 Task: Create Issue Issue0003 in Backlog  in Scrum Project Project0001 in Jira
Action: Mouse moved to (353, 400)
Screenshot: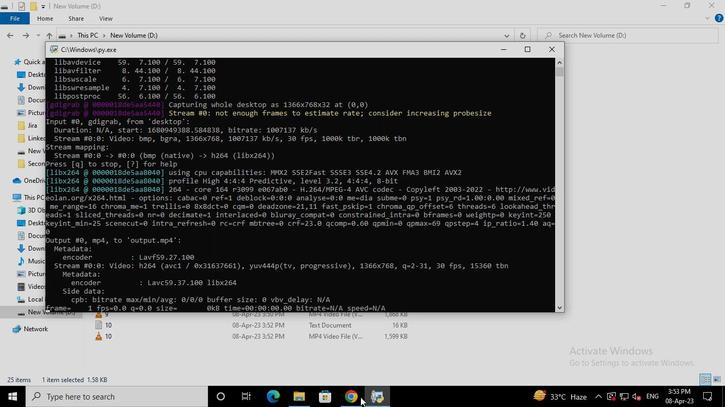 
Action: Mouse pressed left at (353, 400)
Screenshot: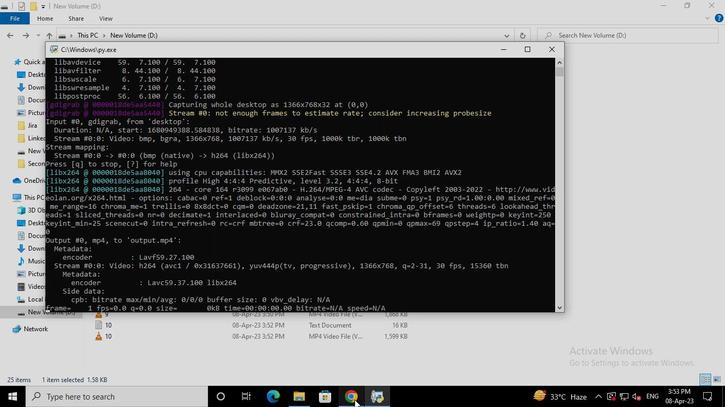 
Action: Mouse moved to (70, 159)
Screenshot: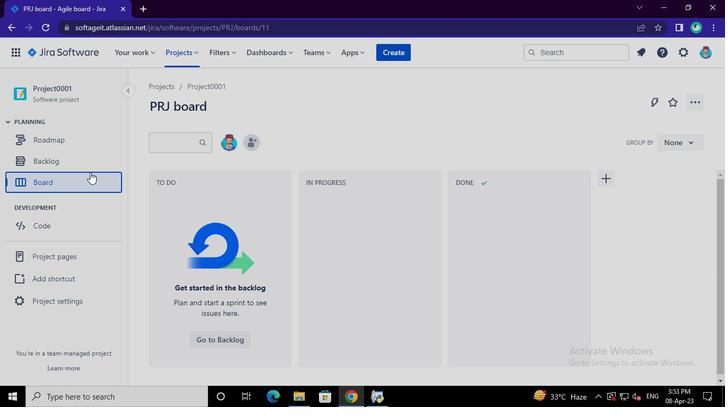 
Action: Mouse pressed left at (70, 159)
Screenshot: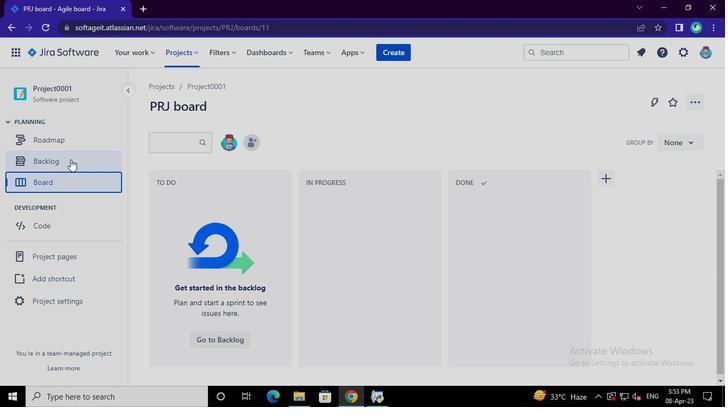 
Action: Mouse moved to (202, 340)
Screenshot: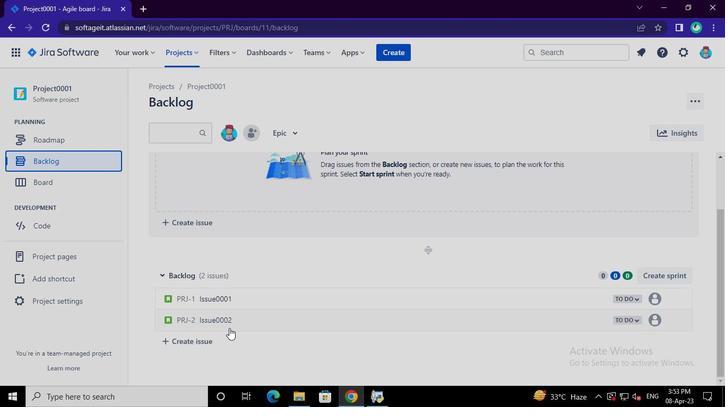 
Action: Mouse pressed left at (202, 340)
Screenshot: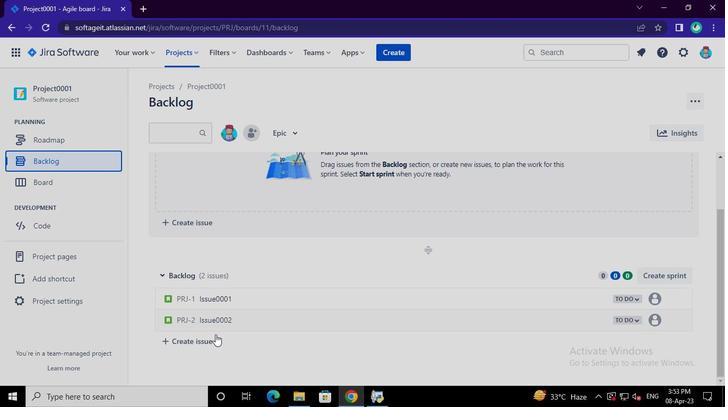 
Action: Mouse moved to (198, 340)
Screenshot: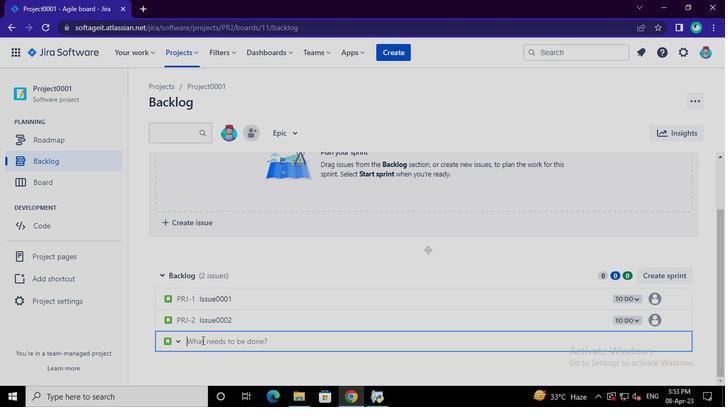 
Action: Keyboard Key.shift
Screenshot: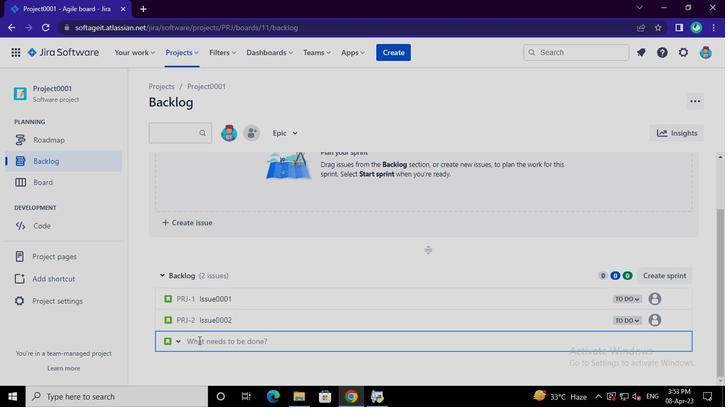 
Action: Keyboard I
Screenshot: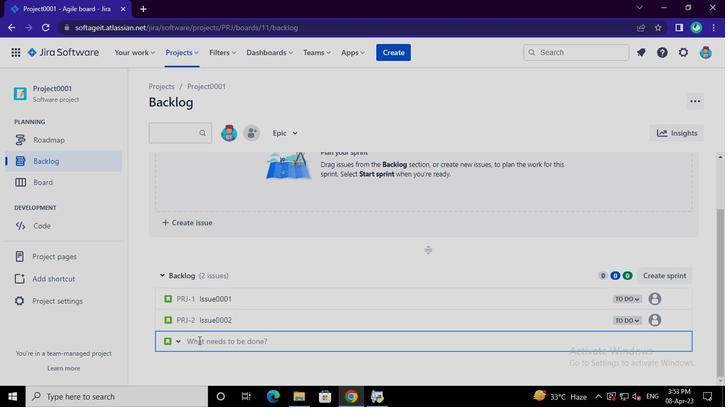 
Action: Keyboard s
Screenshot: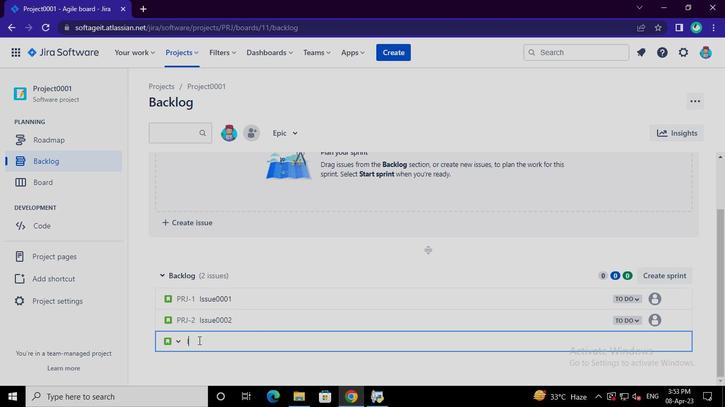 
Action: Keyboard s
Screenshot: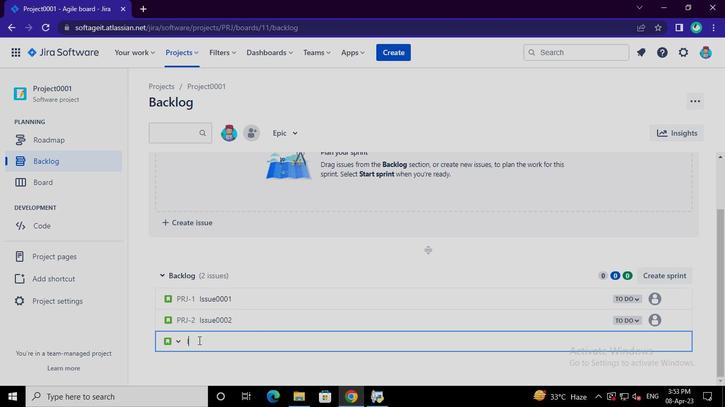 
Action: Keyboard u
Screenshot: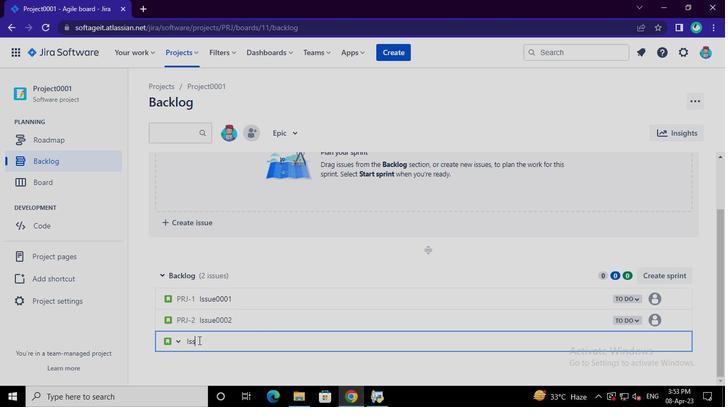 
Action: Keyboard e
Screenshot: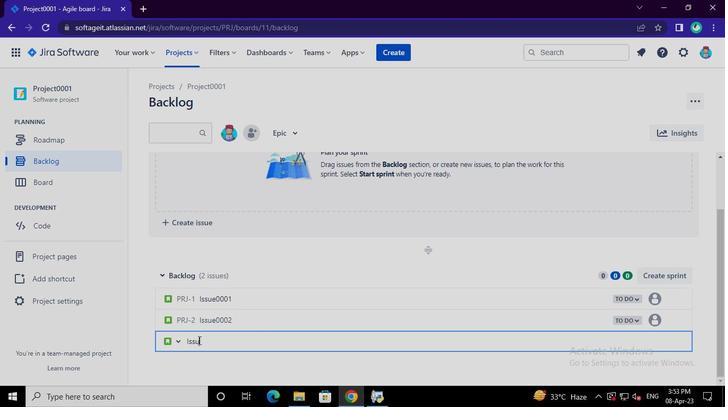 
Action: Keyboard <96>
Screenshot: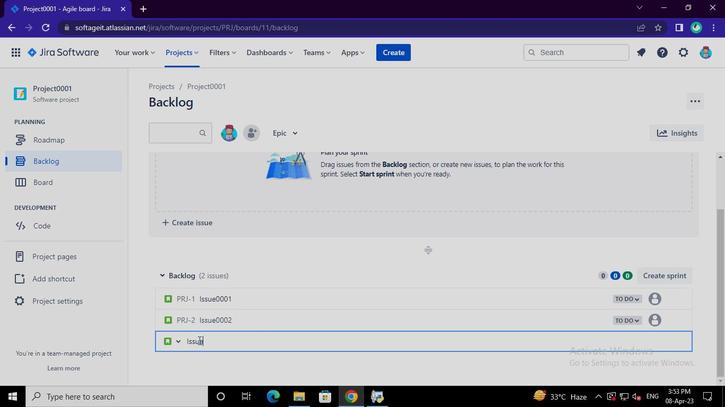 
Action: Keyboard <96>
Screenshot: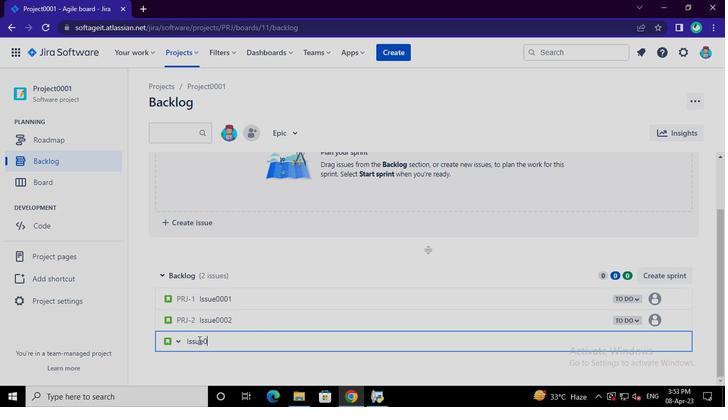 
Action: Keyboard <96>
Screenshot: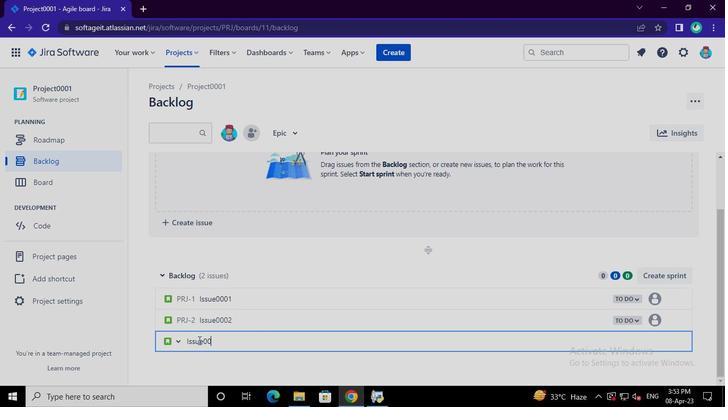 
Action: Keyboard <99>
Screenshot: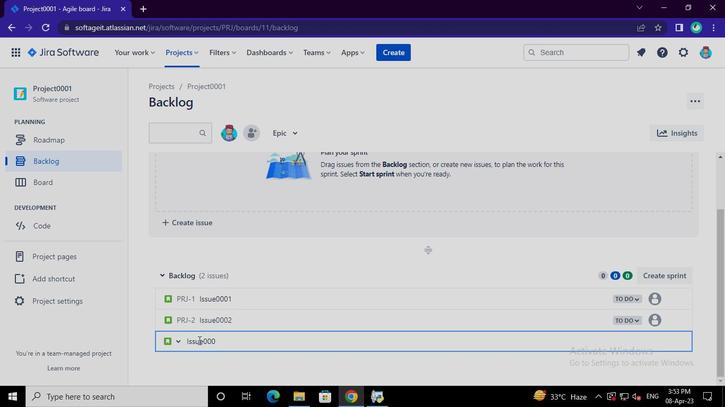 
Action: Keyboard Key.enter
Screenshot: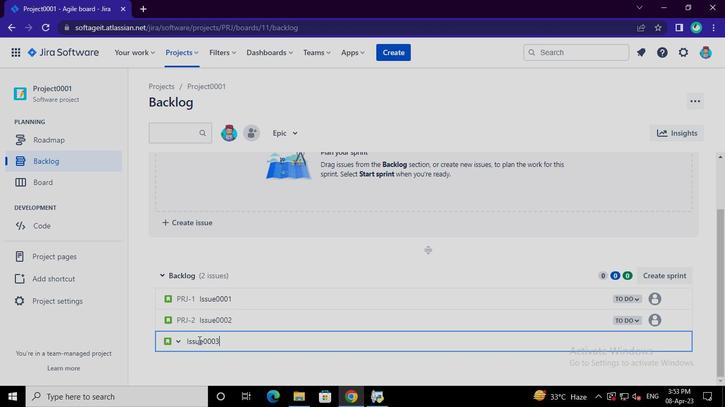 
Action: Mouse moved to (376, 399)
Screenshot: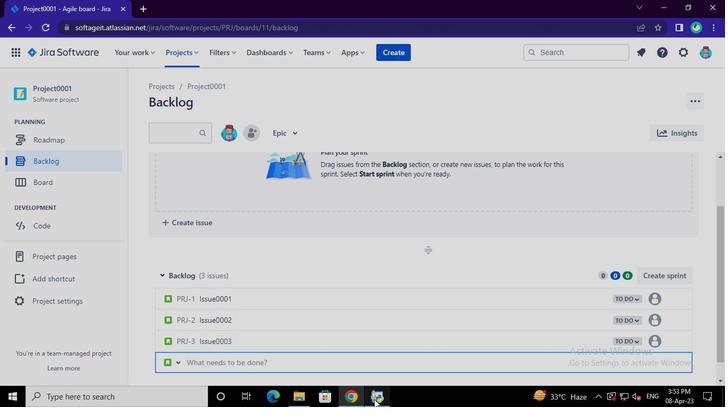 
Action: Mouse pressed left at (376, 399)
Screenshot: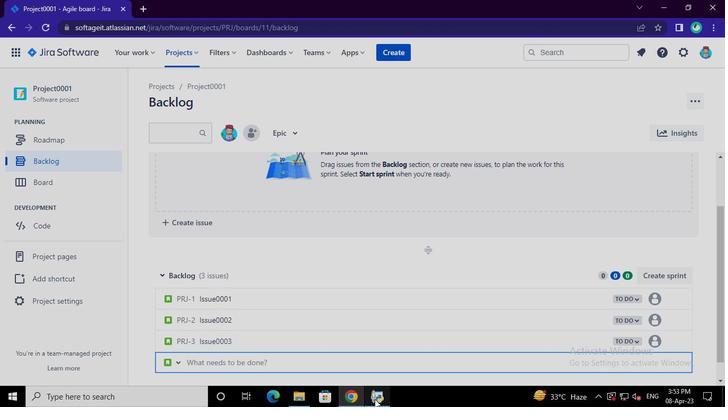 
Action: Mouse moved to (551, 50)
Screenshot: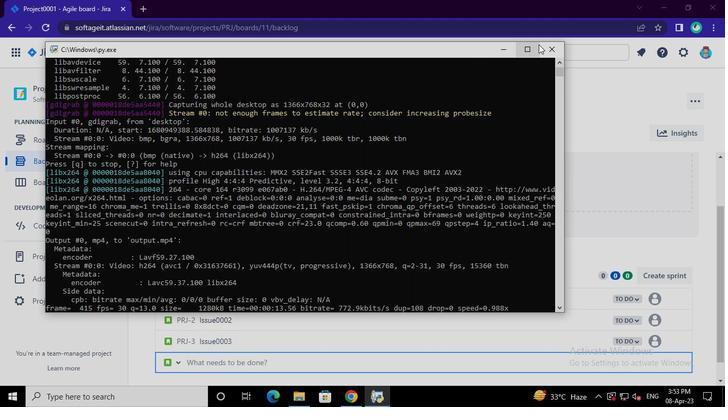 
Action: Mouse pressed left at (551, 50)
Screenshot: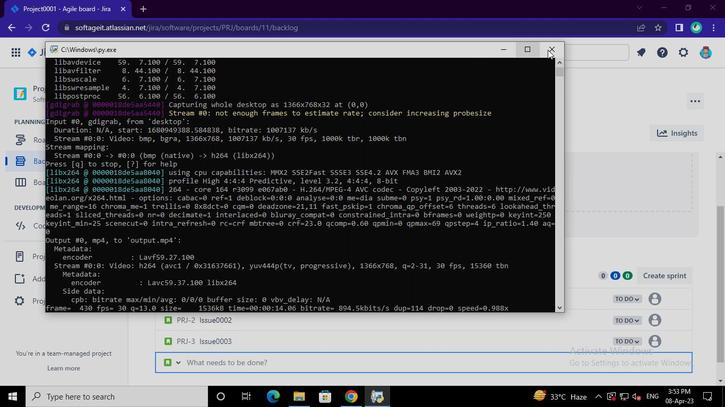 
